 Task: Add Sprouts Organic Chicken Drumsticks to the cart.
Action: Mouse moved to (23, 132)
Screenshot: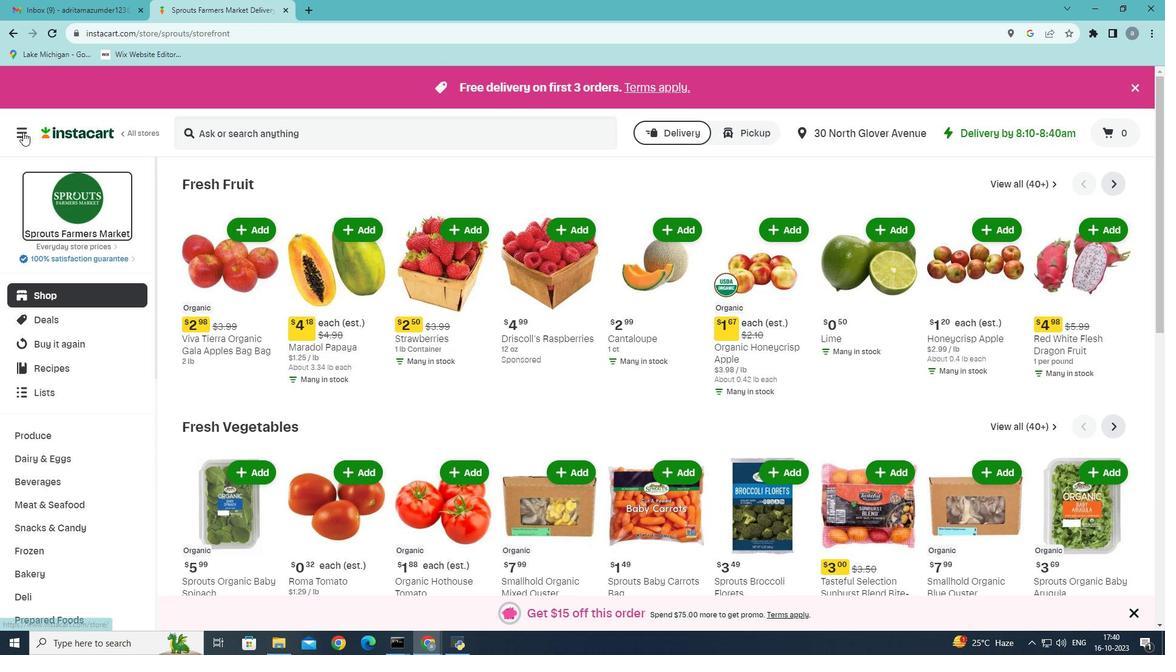 
Action: Mouse pressed left at (23, 132)
Screenshot: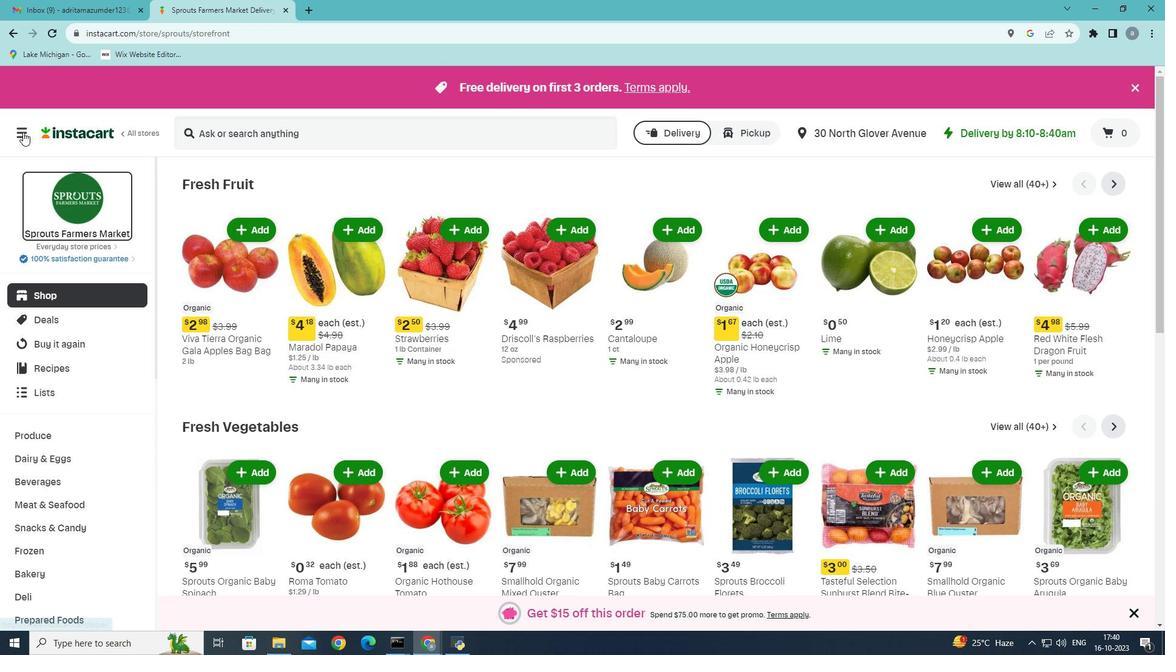 
Action: Mouse moved to (59, 352)
Screenshot: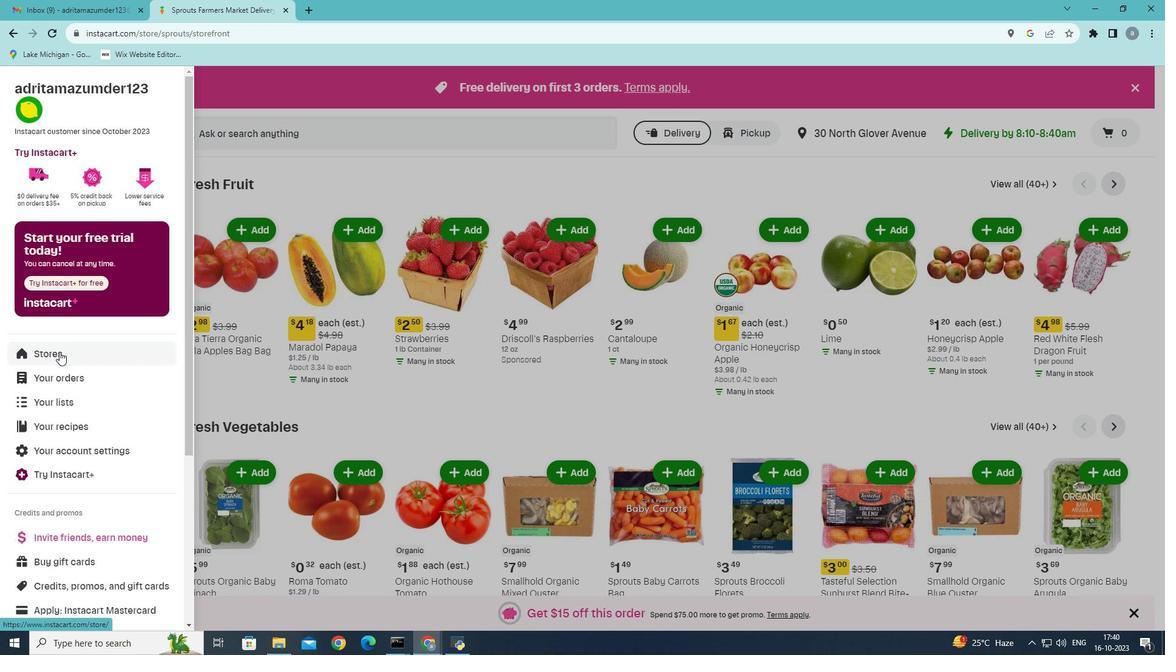 
Action: Mouse pressed left at (59, 352)
Screenshot: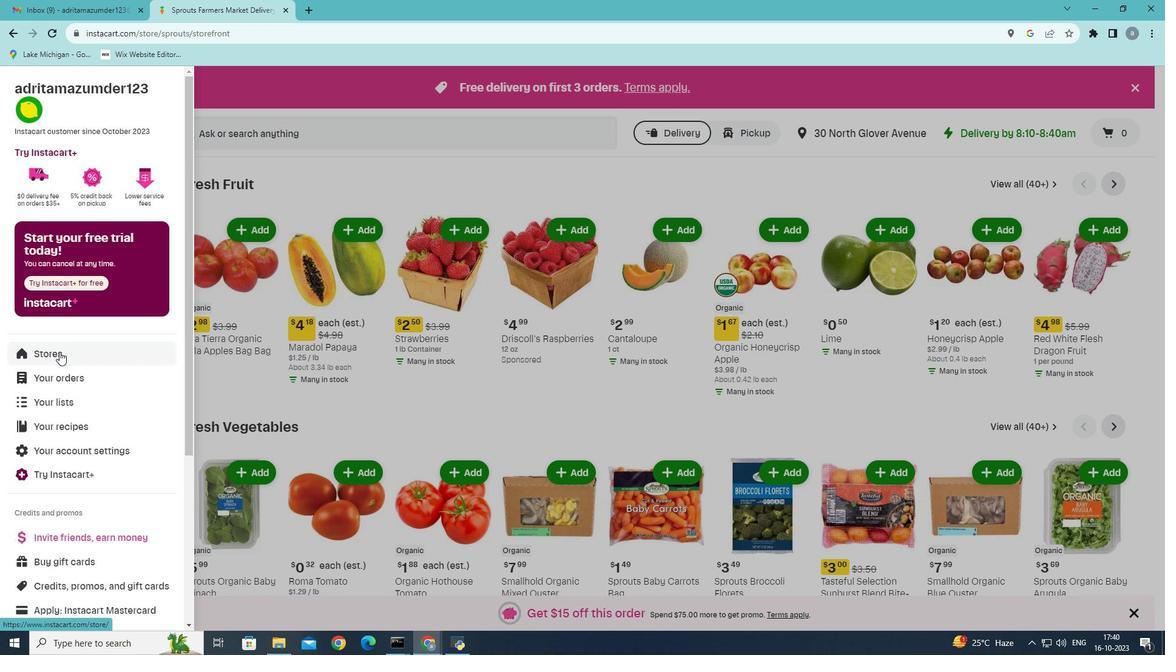 
Action: Mouse moved to (285, 145)
Screenshot: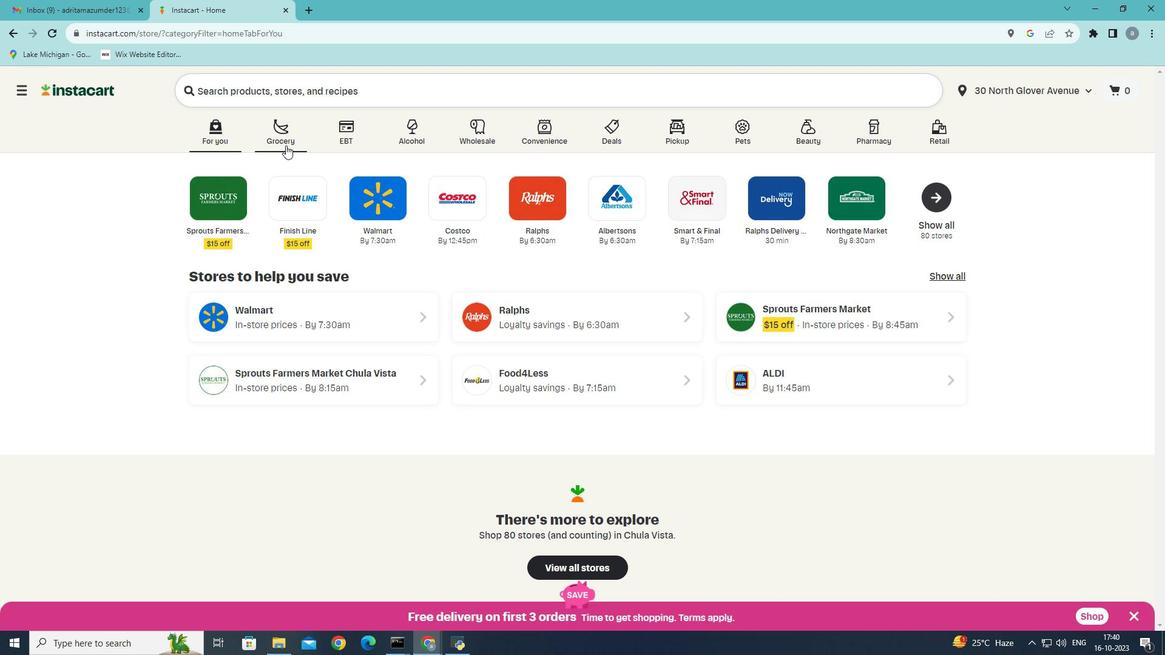 
Action: Mouse pressed left at (285, 145)
Screenshot: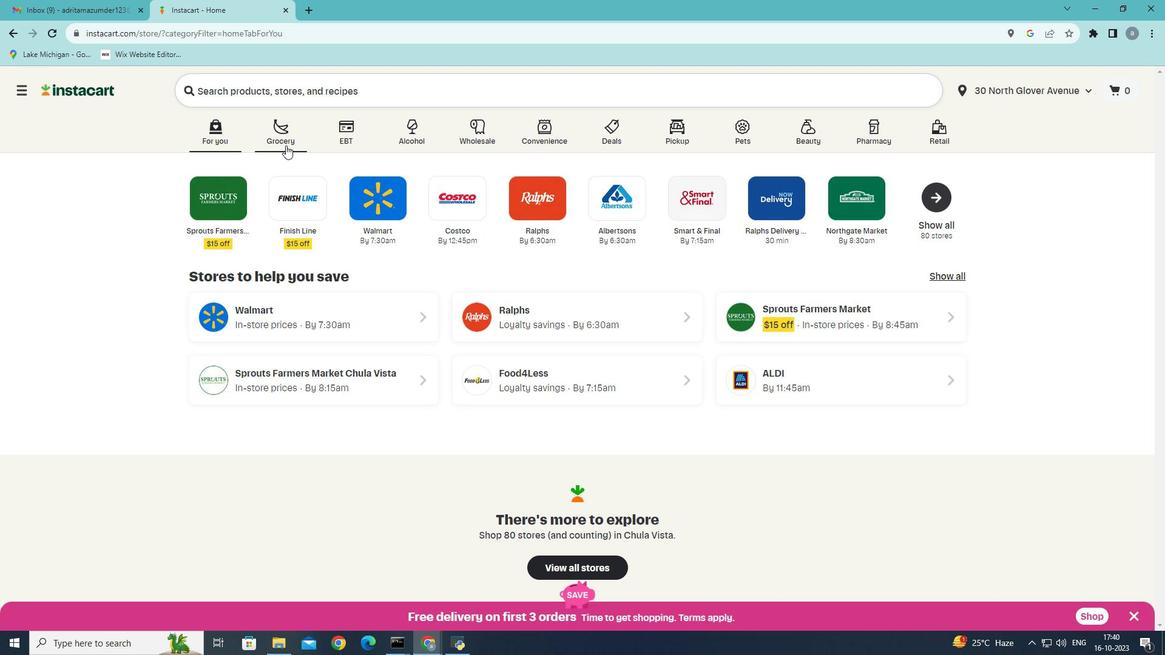 
Action: Mouse moved to (812, 279)
Screenshot: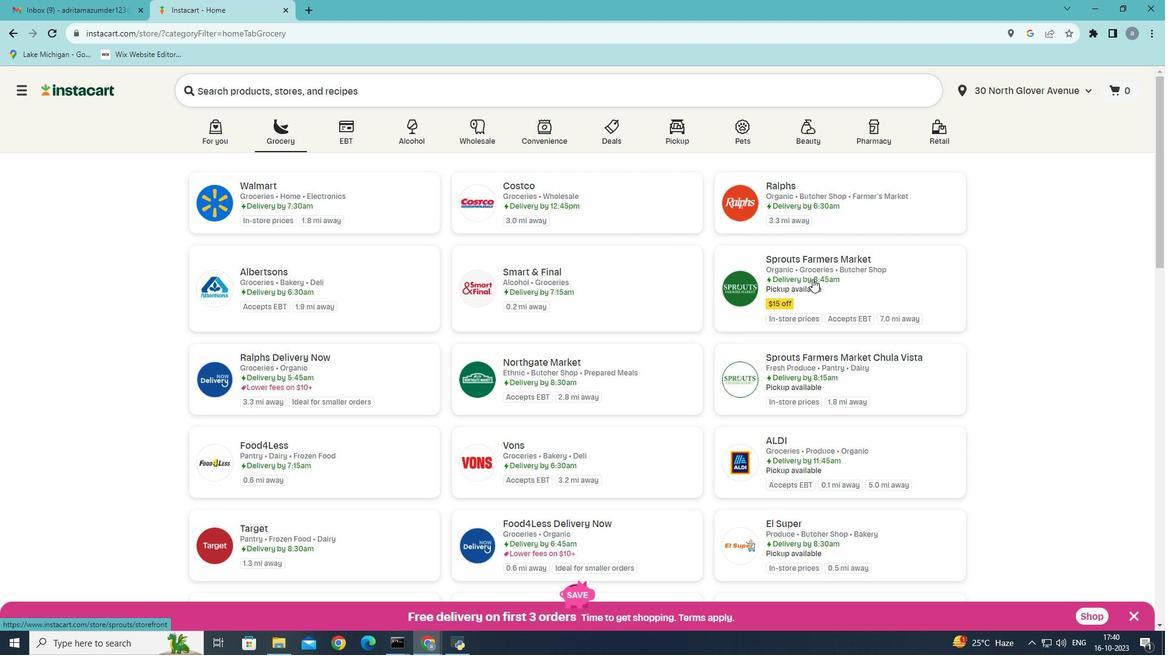 
Action: Mouse pressed left at (812, 279)
Screenshot: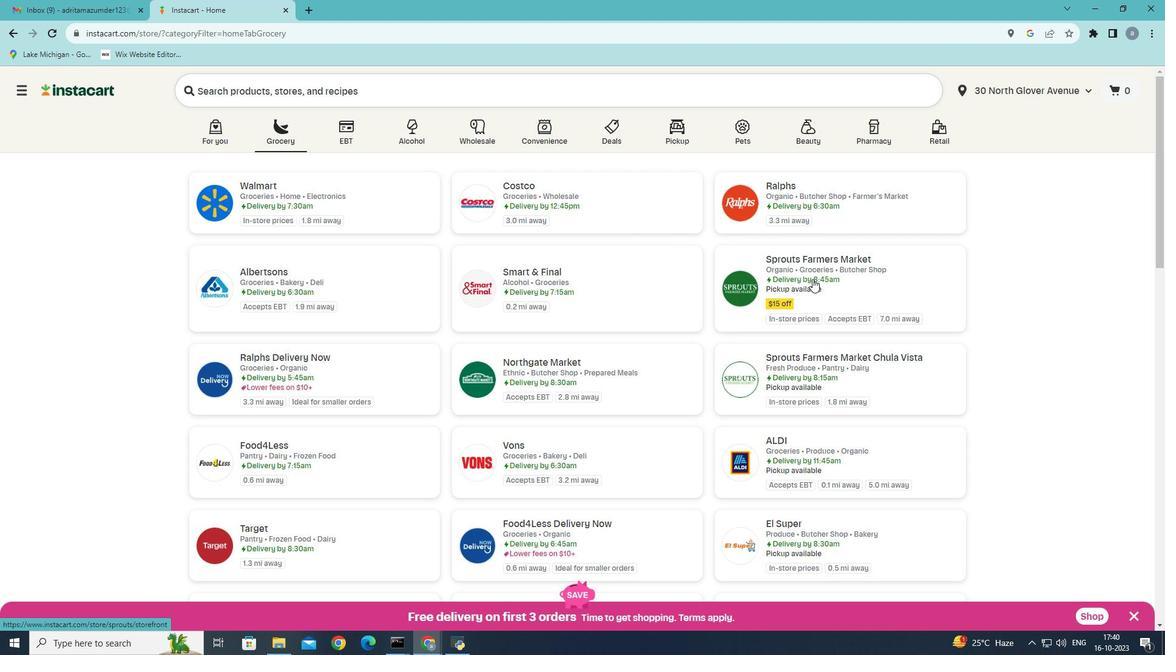 
Action: Mouse moved to (48, 502)
Screenshot: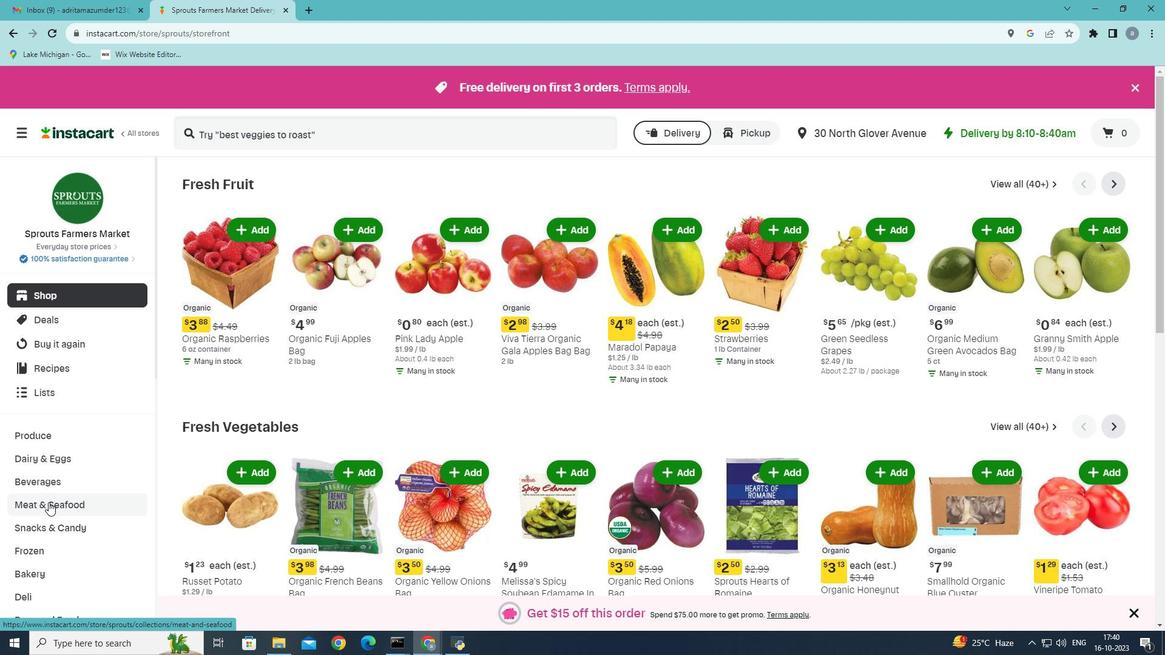
Action: Mouse pressed left at (48, 502)
Screenshot: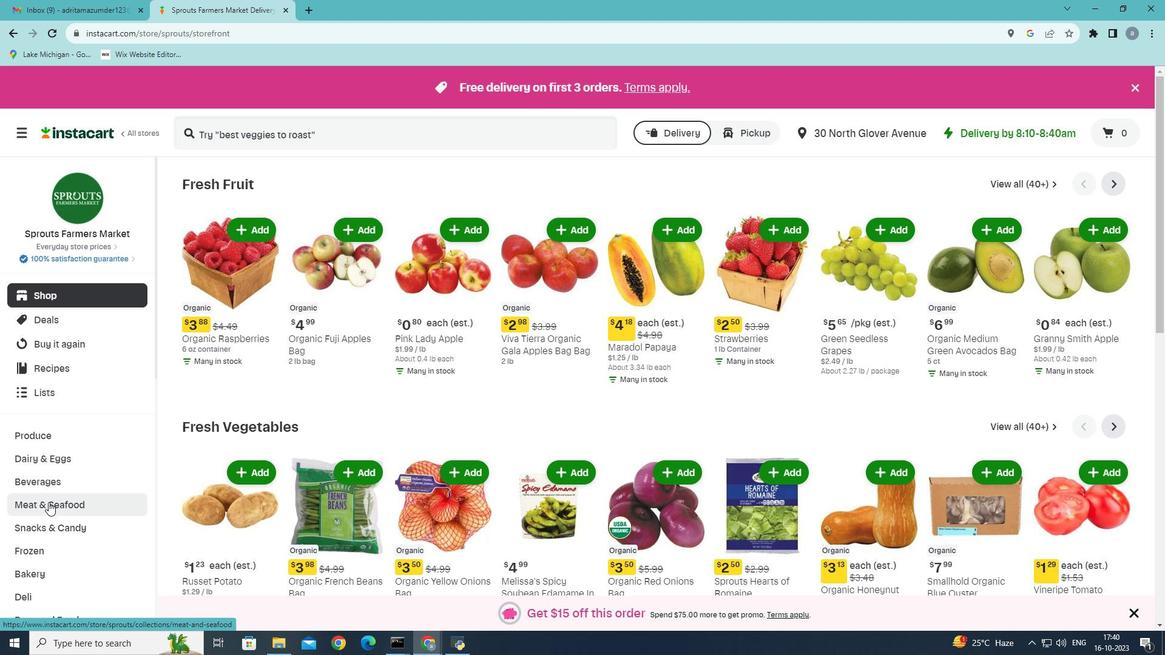 
Action: Mouse moved to (294, 209)
Screenshot: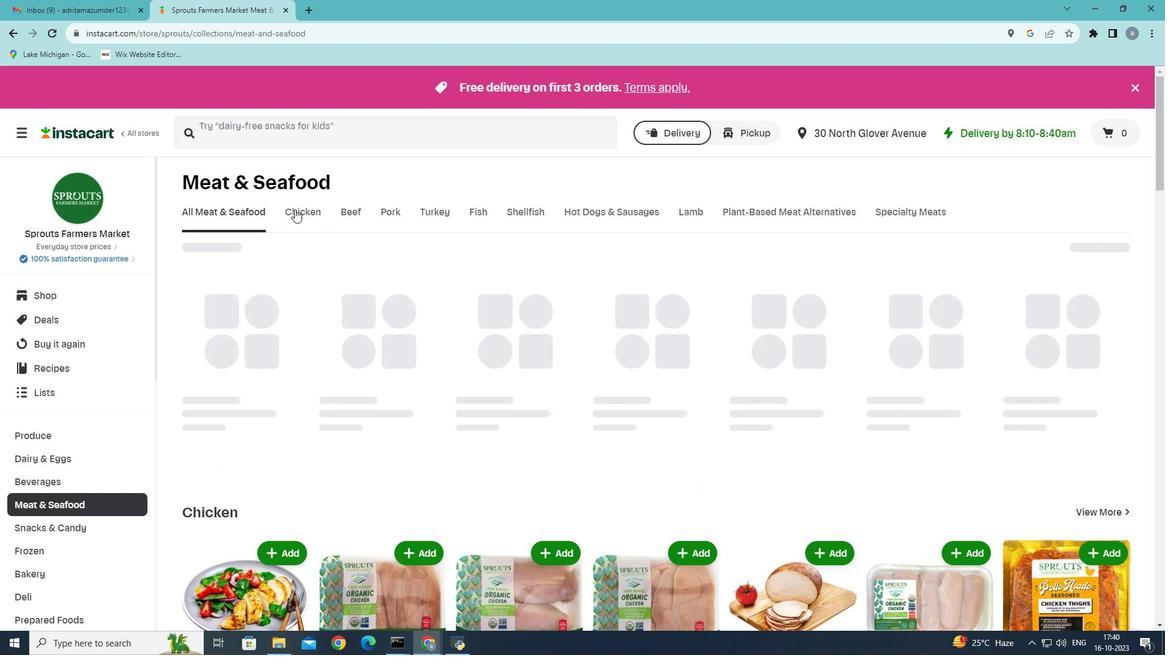 
Action: Mouse pressed left at (294, 209)
Screenshot: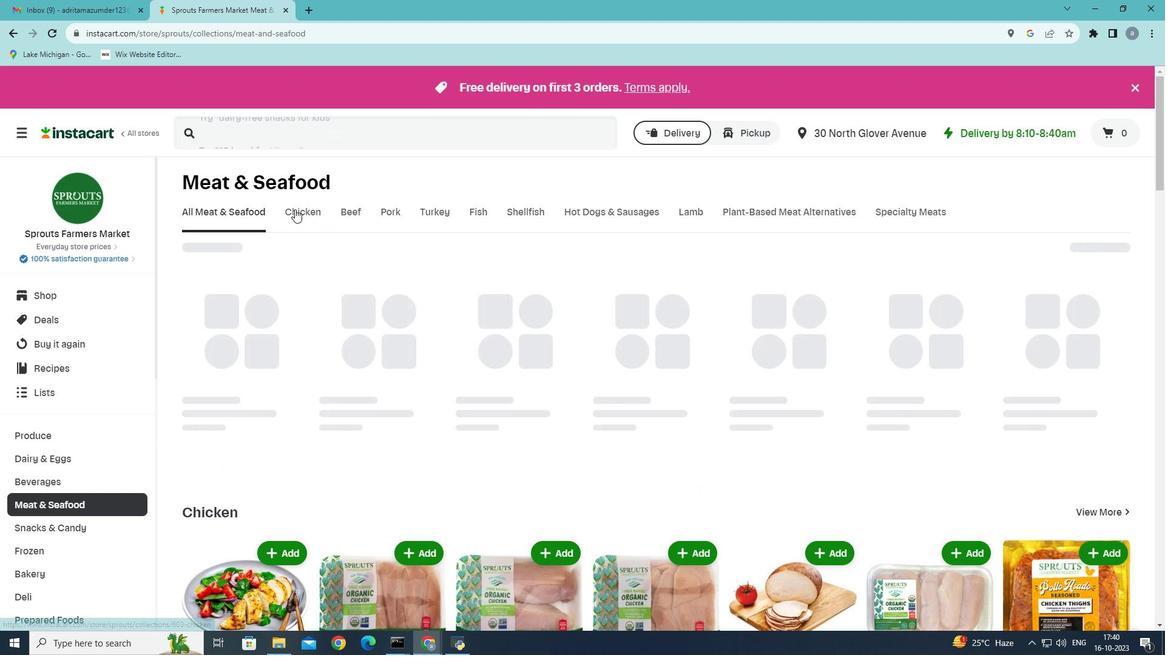 
Action: Mouse moved to (434, 267)
Screenshot: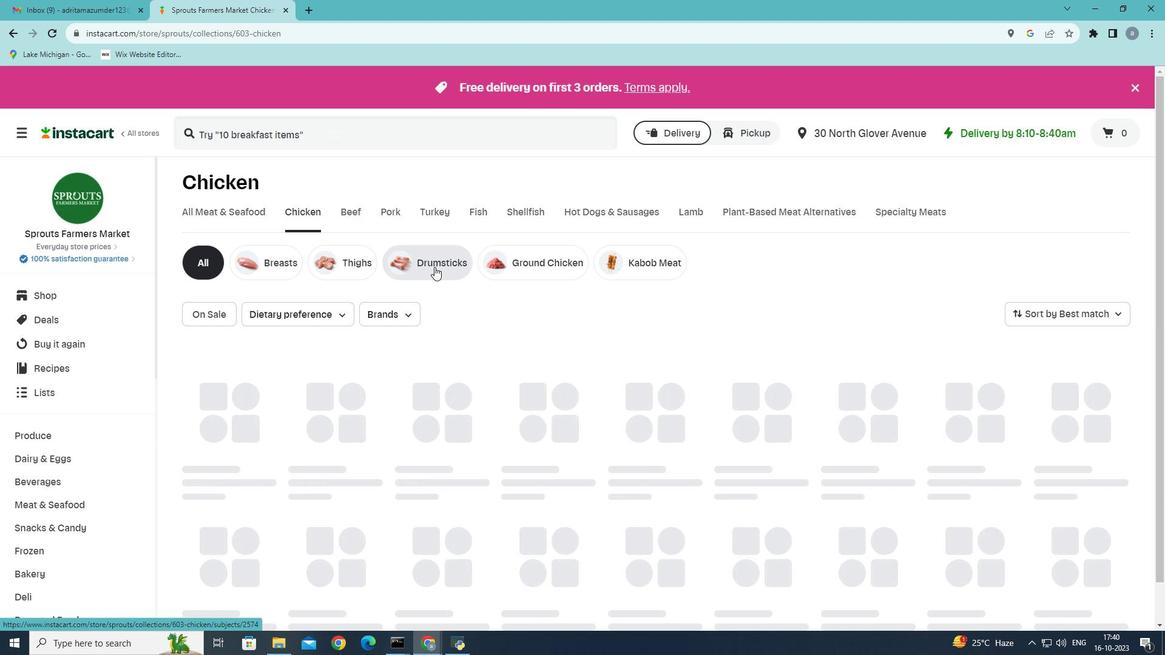 
Action: Mouse pressed left at (434, 267)
Screenshot: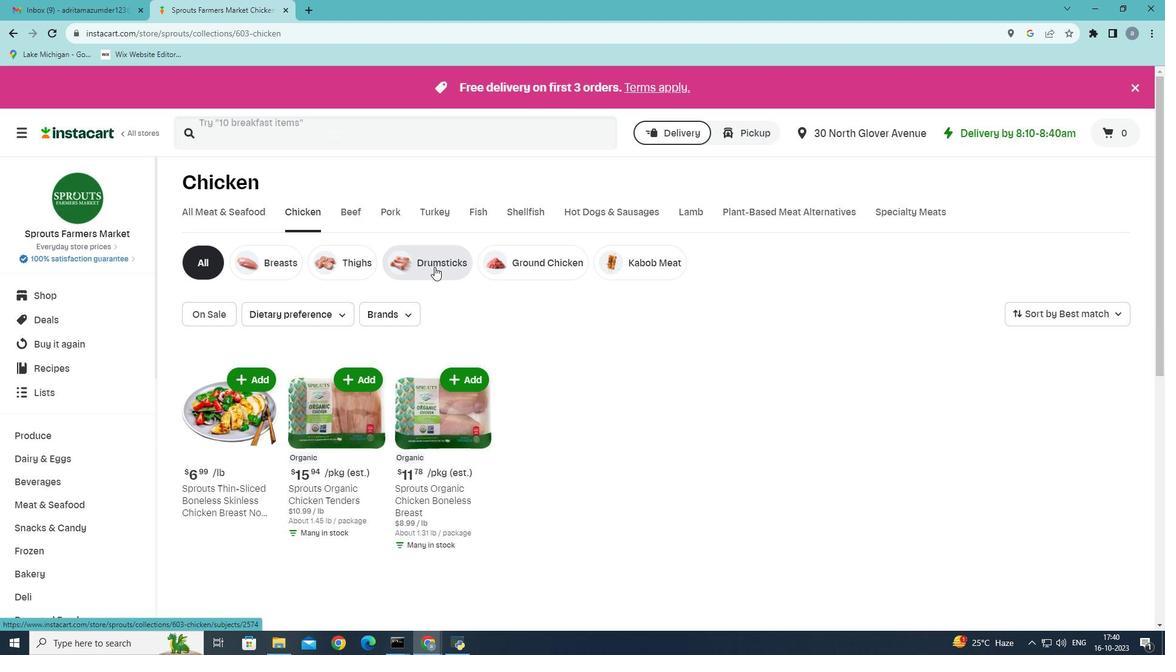 
Action: Mouse moved to (265, 139)
Screenshot: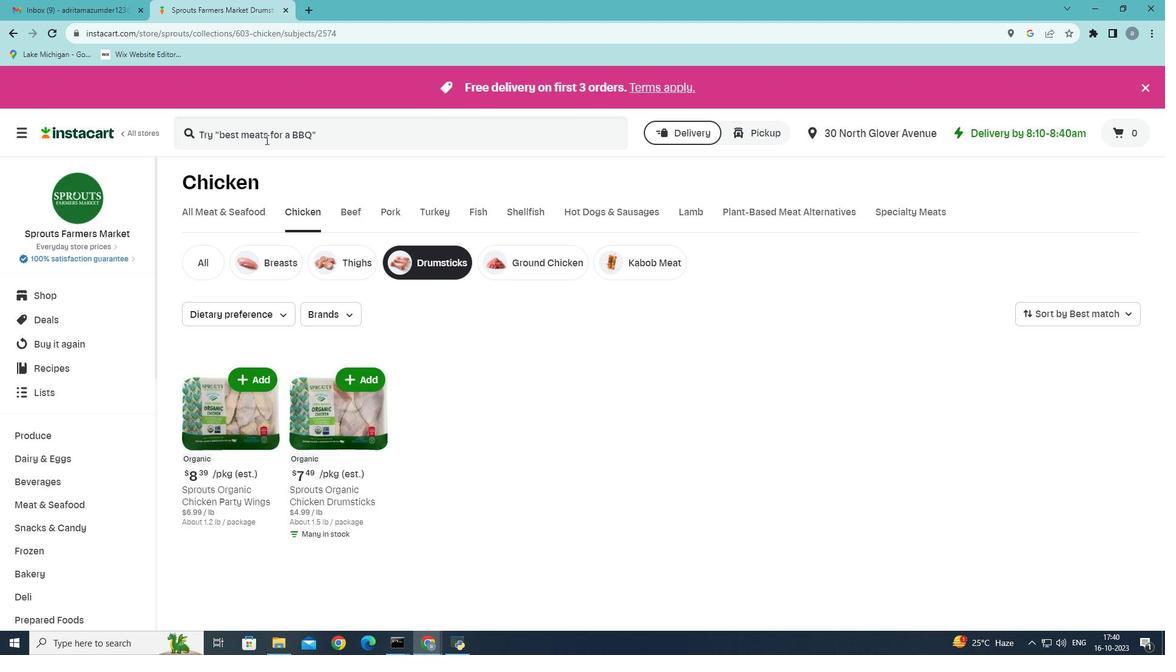 
Action: Mouse pressed left at (265, 139)
Screenshot: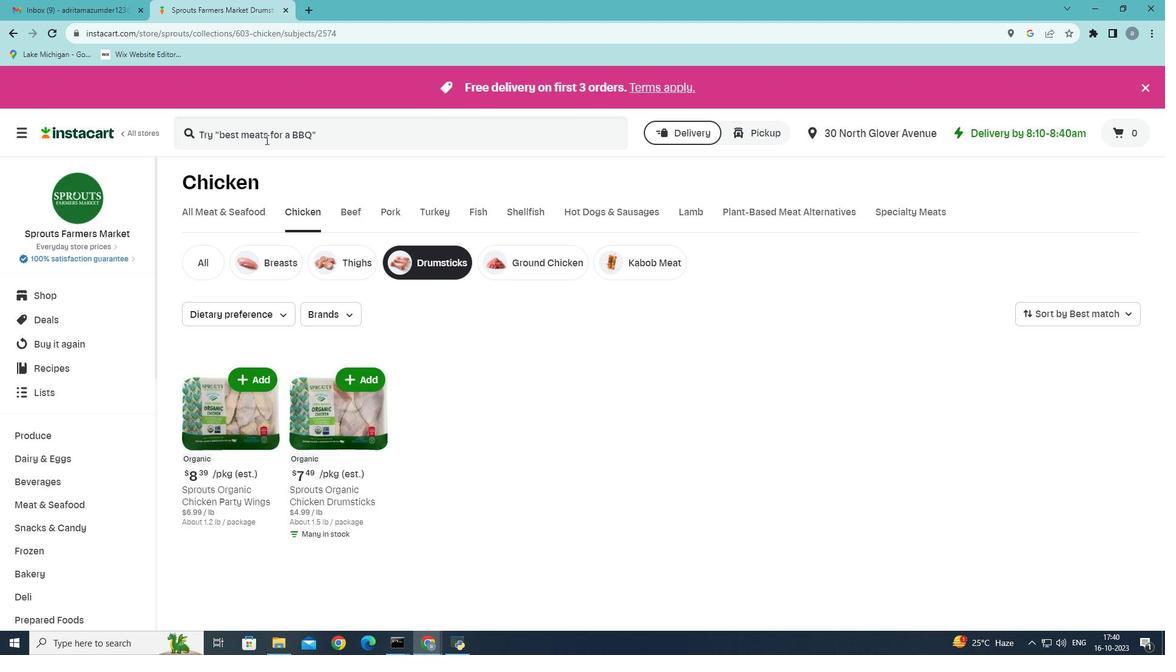 
Action: Mouse moved to (741, 333)
Screenshot: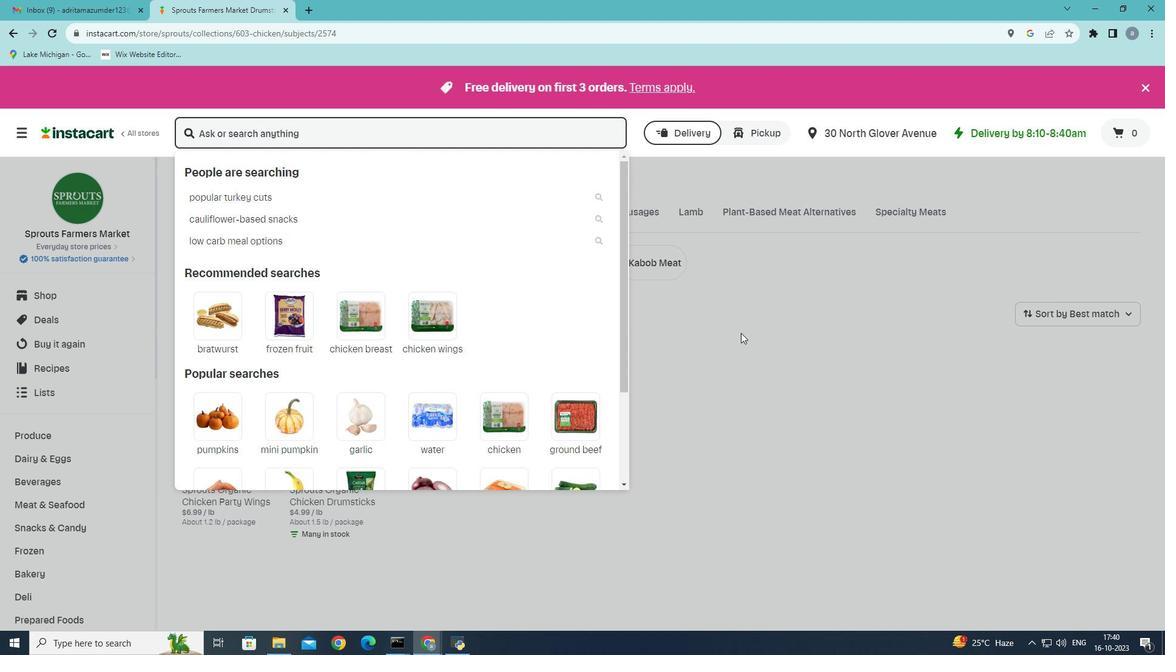 
Action: Mouse pressed left at (741, 333)
Screenshot: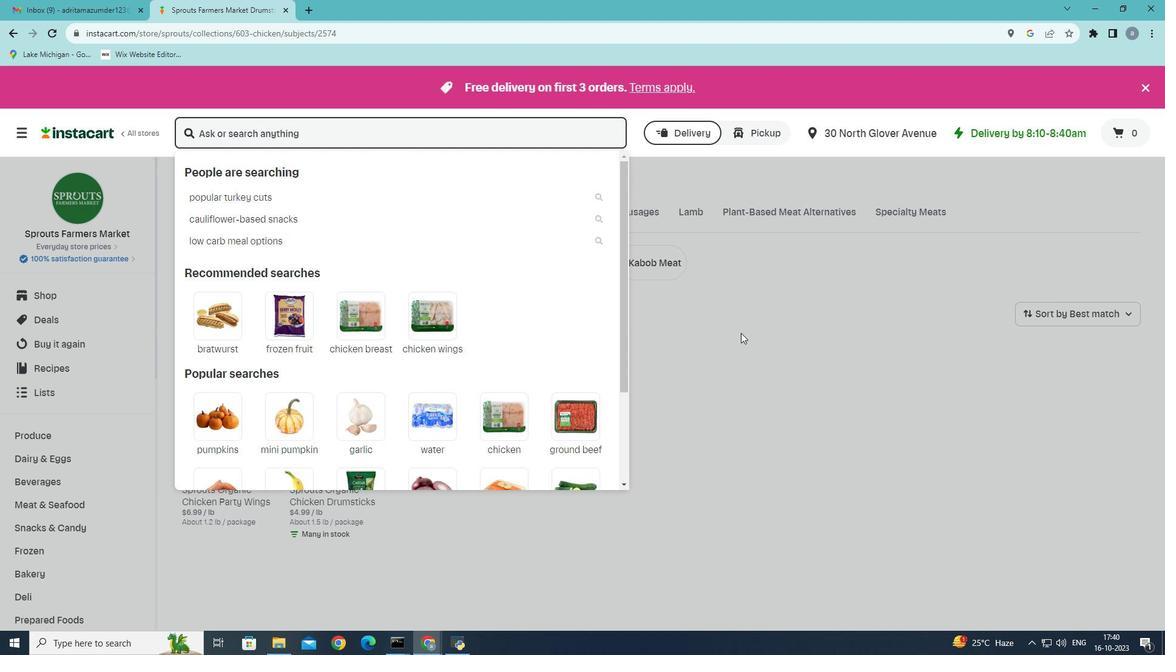 
Action: Mouse moved to (371, 378)
Screenshot: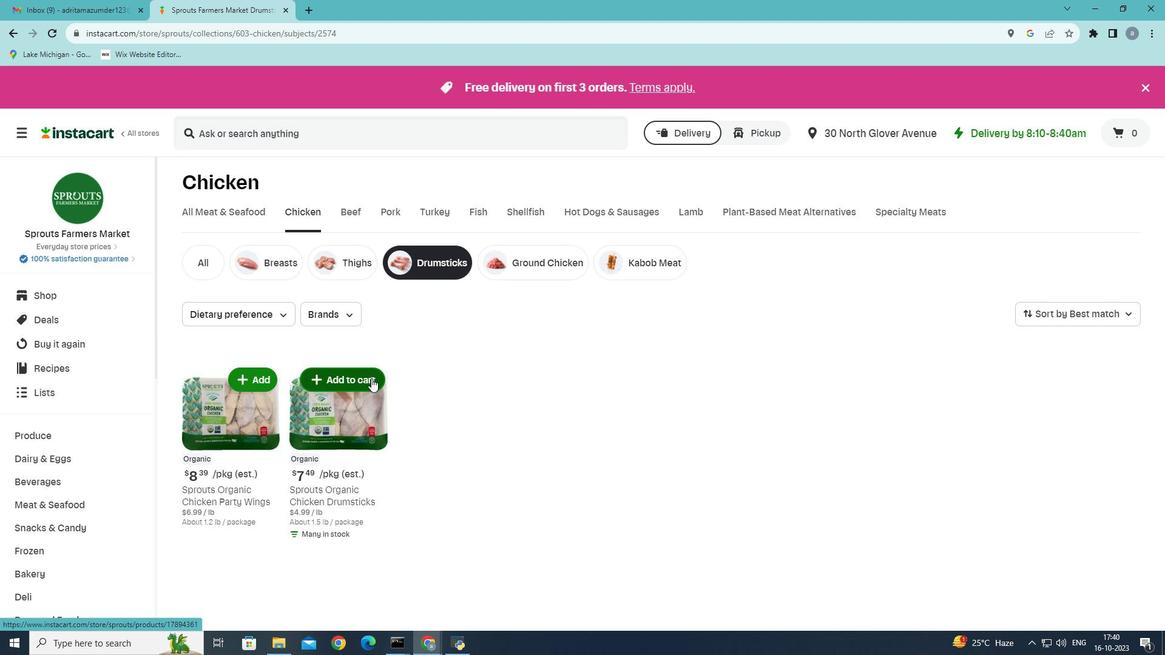 
Action: Mouse pressed left at (371, 378)
Screenshot: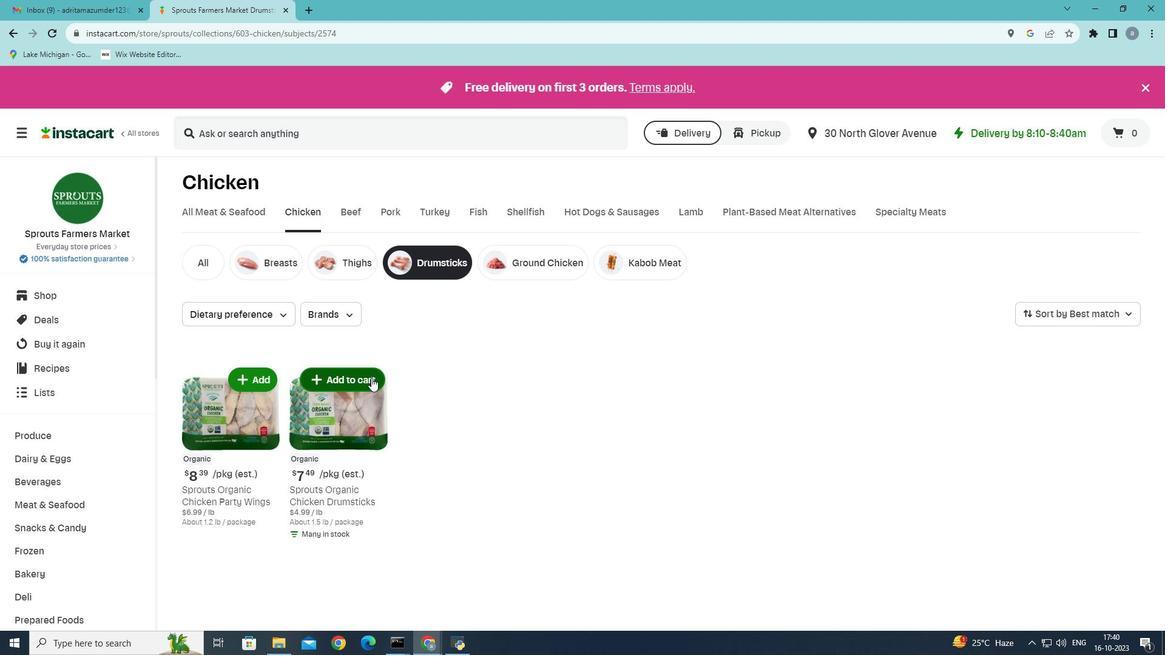 
Action: Mouse moved to (372, 389)
Screenshot: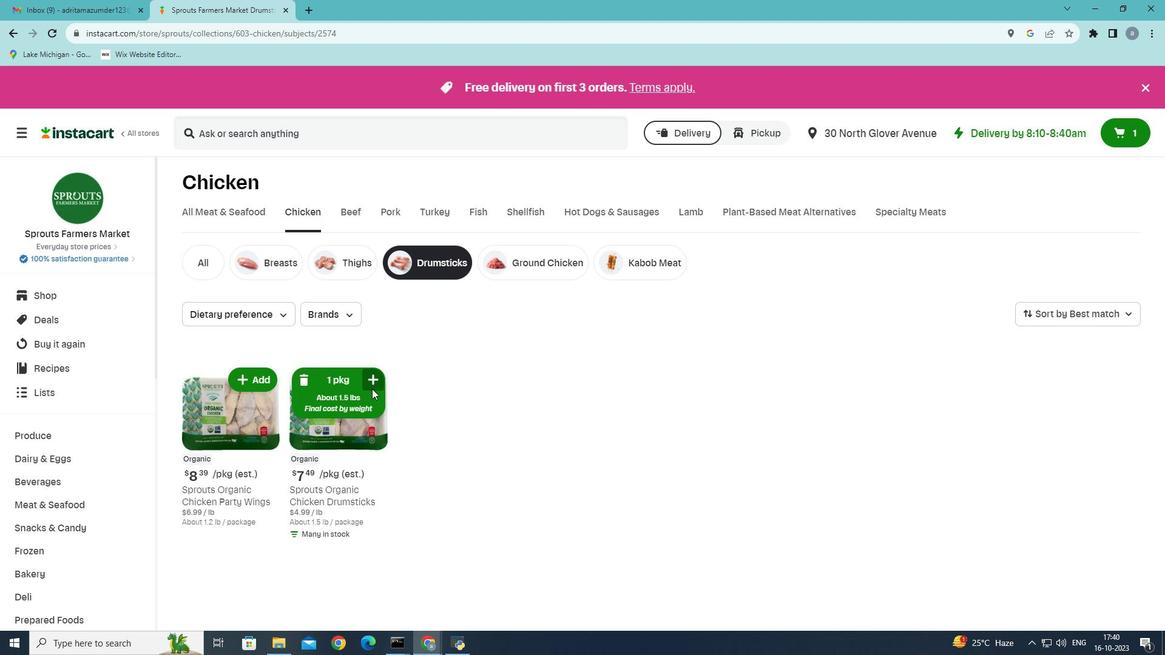 
